 Task: Add Sprouts Organic Maple Pancake Syrup to the cart.
Action: Mouse moved to (931, 347)
Screenshot: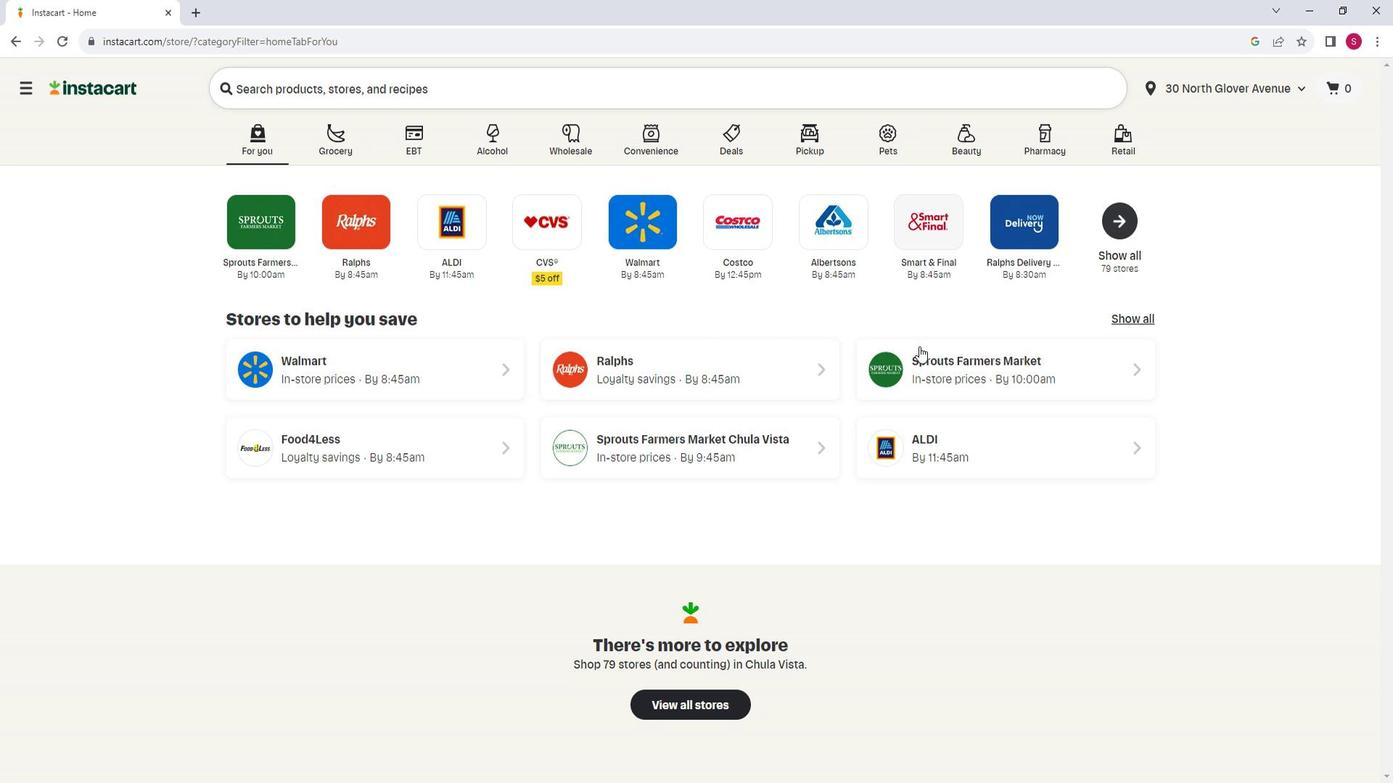 
Action: Mouse pressed left at (931, 347)
Screenshot: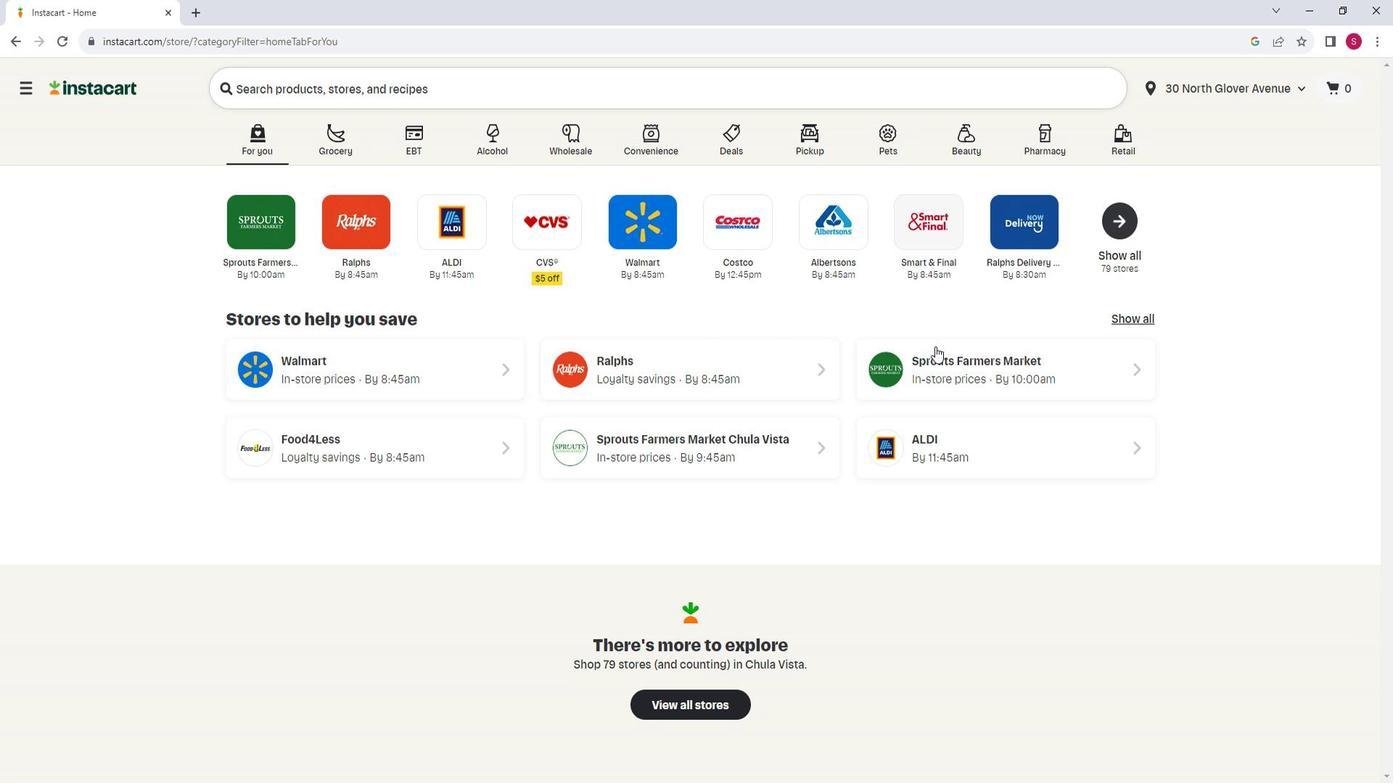 
Action: Mouse moved to (126, 437)
Screenshot: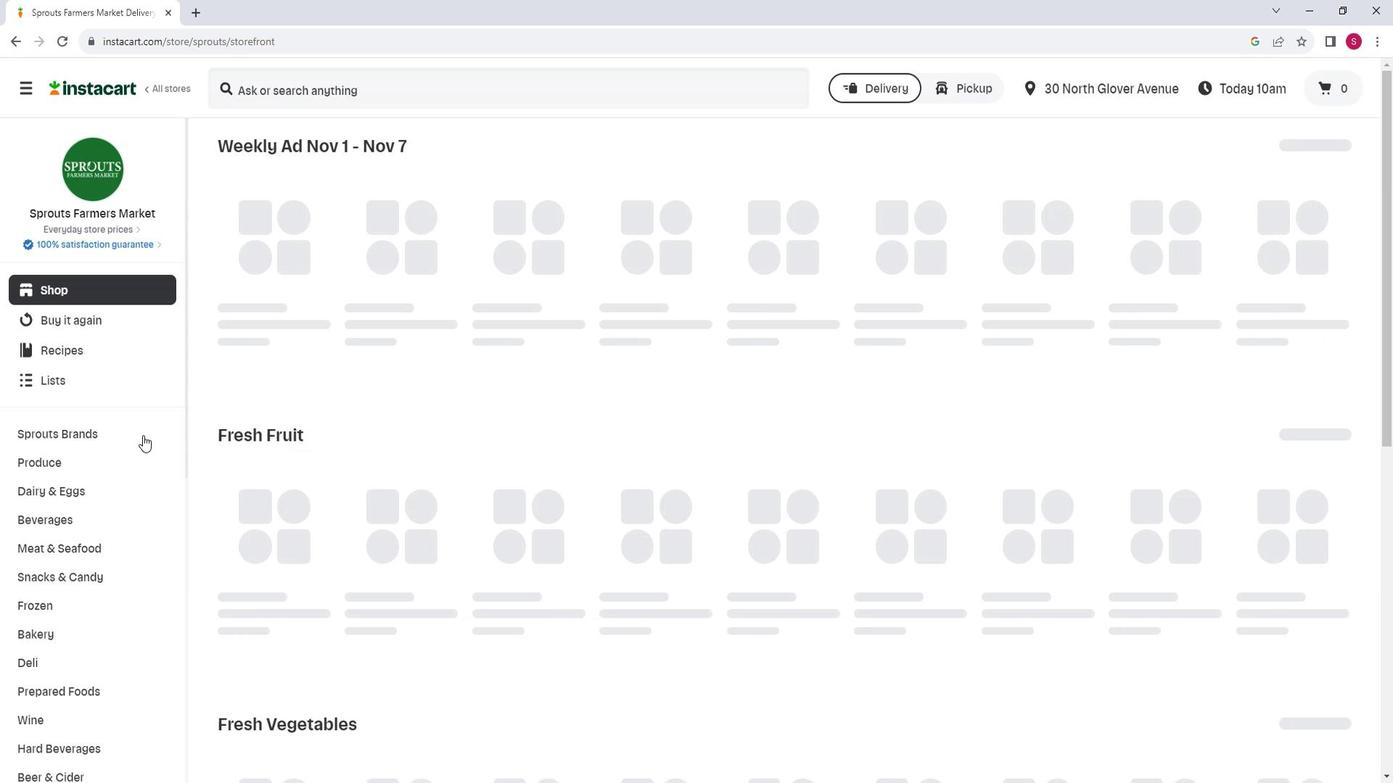 
Action: Mouse scrolled (126, 436) with delta (0, 0)
Screenshot: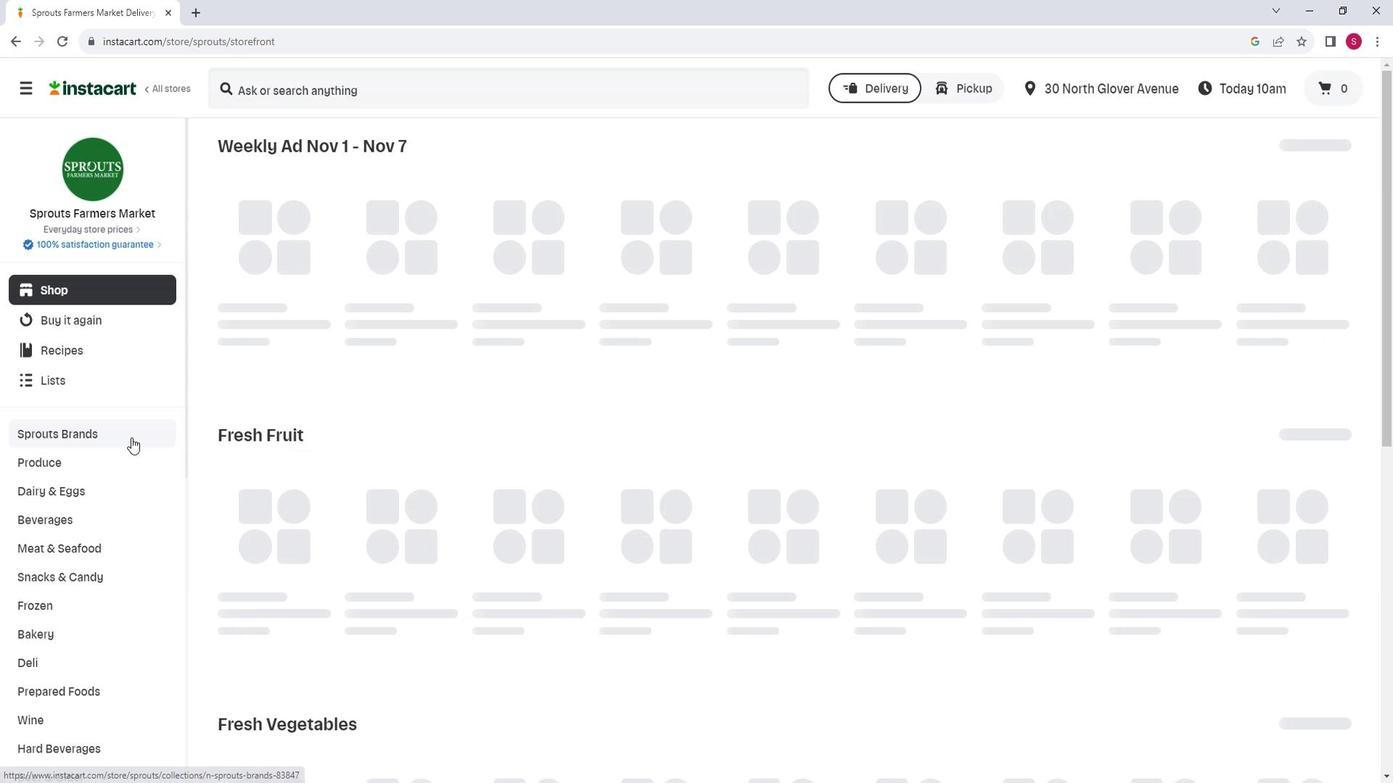 
Action: Mouse moved to (128, 435)
Screenshot: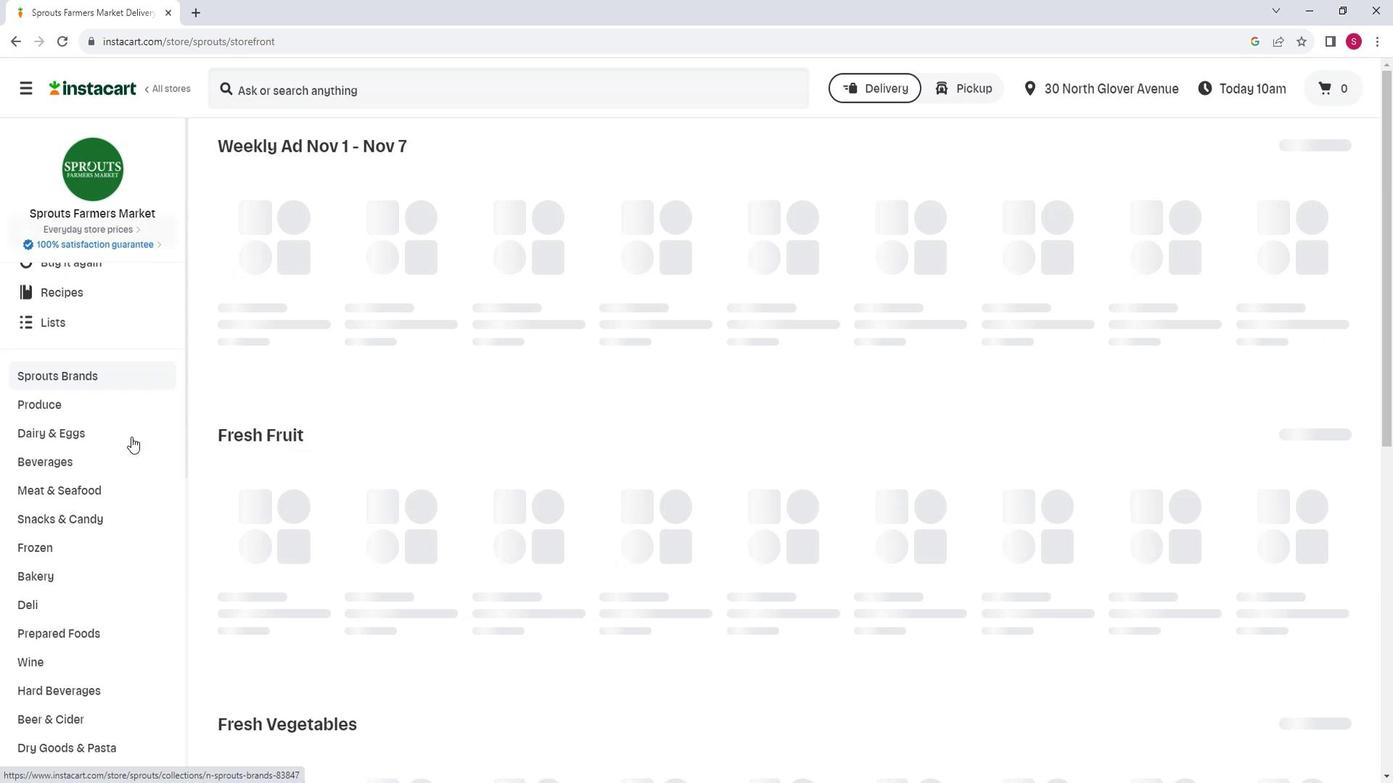 
Action: Mouse scrolled (128, 434) with delta (0, 0)
Screenshot: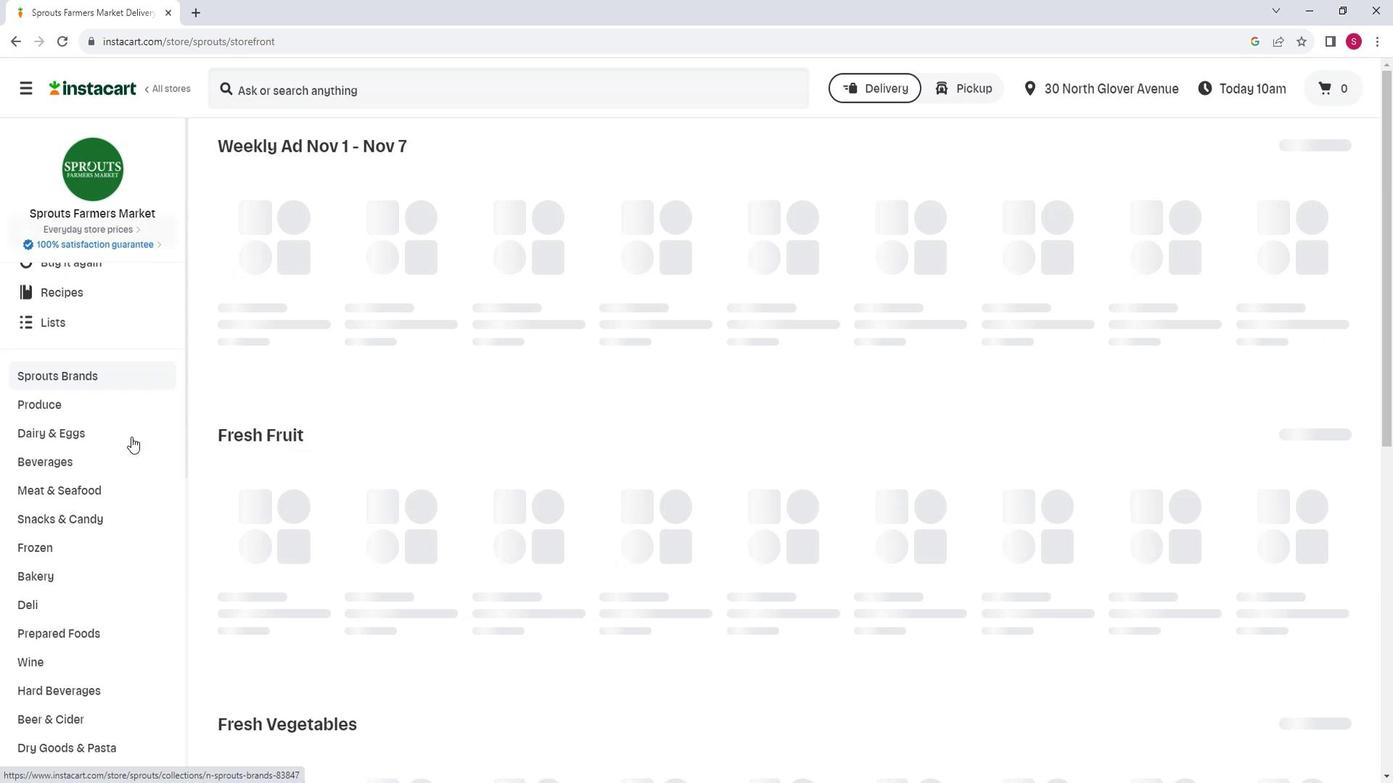 
Action: Mouse moved to (83, 735)
Screenshot: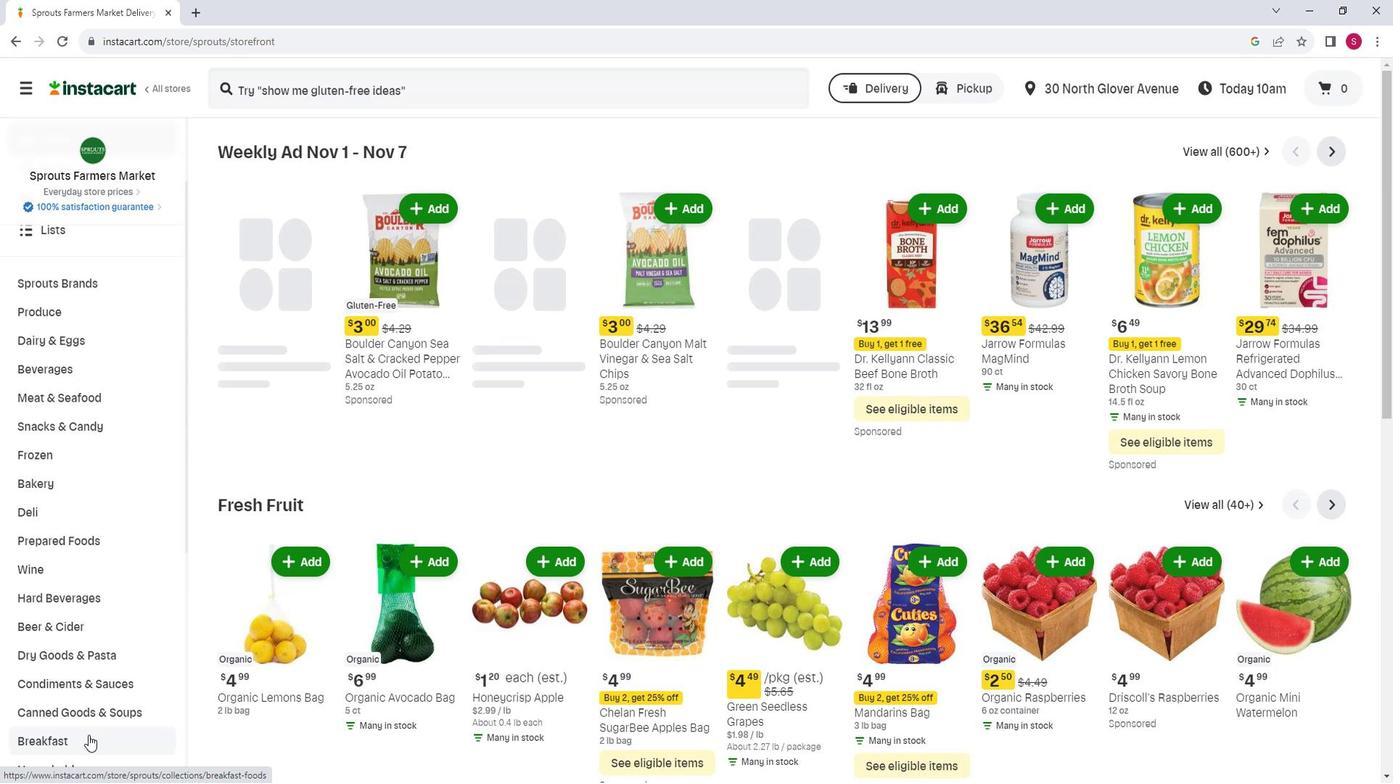 
Action: Mouse pressed left at (83, 735)
Screenshot: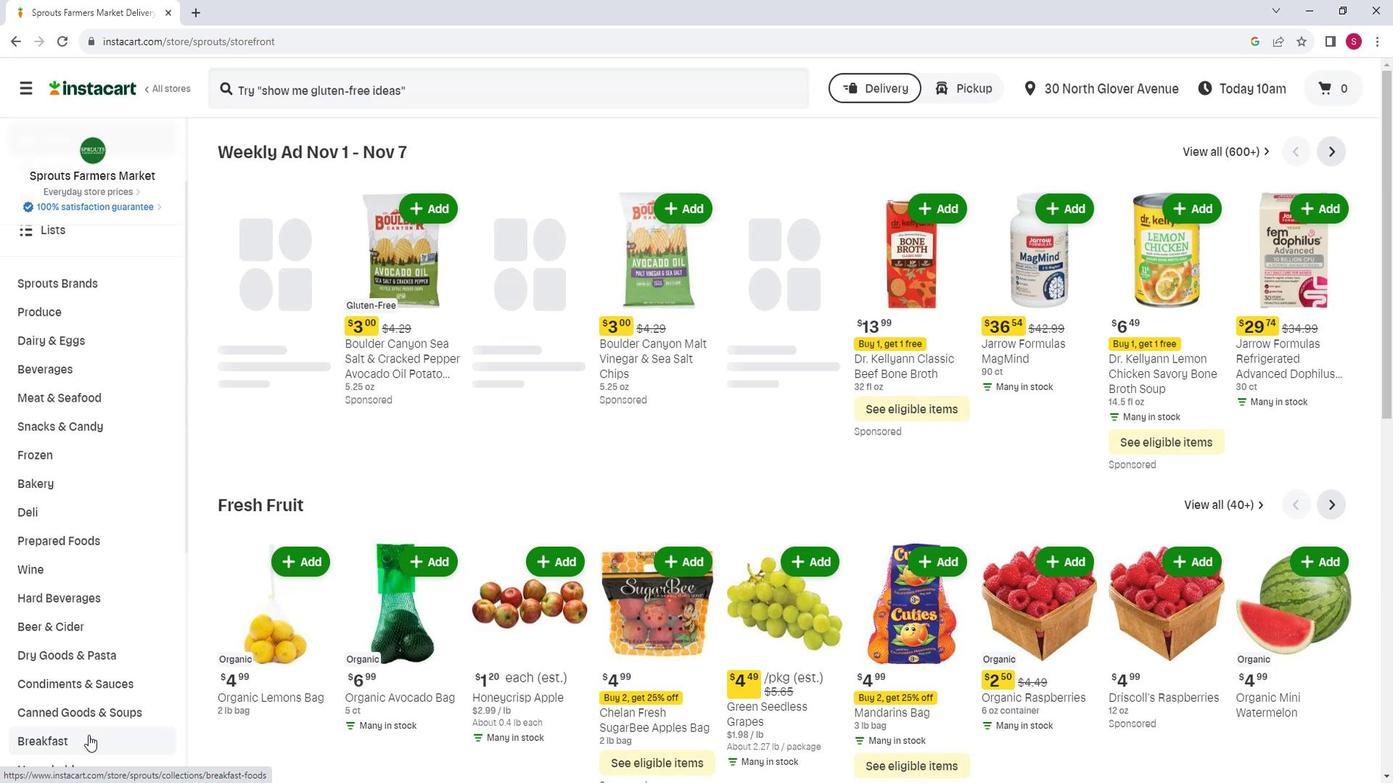 
Action: Mouse moved to (777, 194)
Screenshot: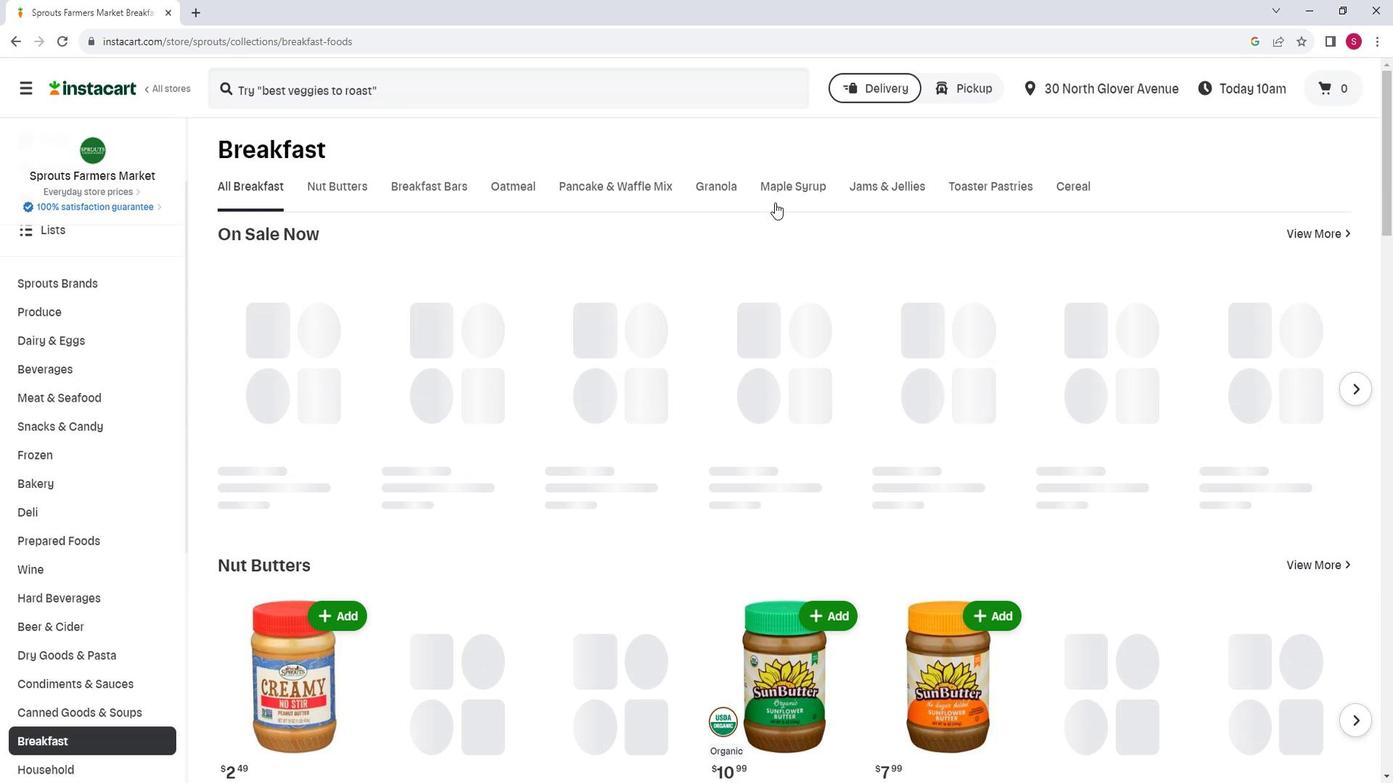 
Action: Mouse pressed left at (777, 194)
Screenshot: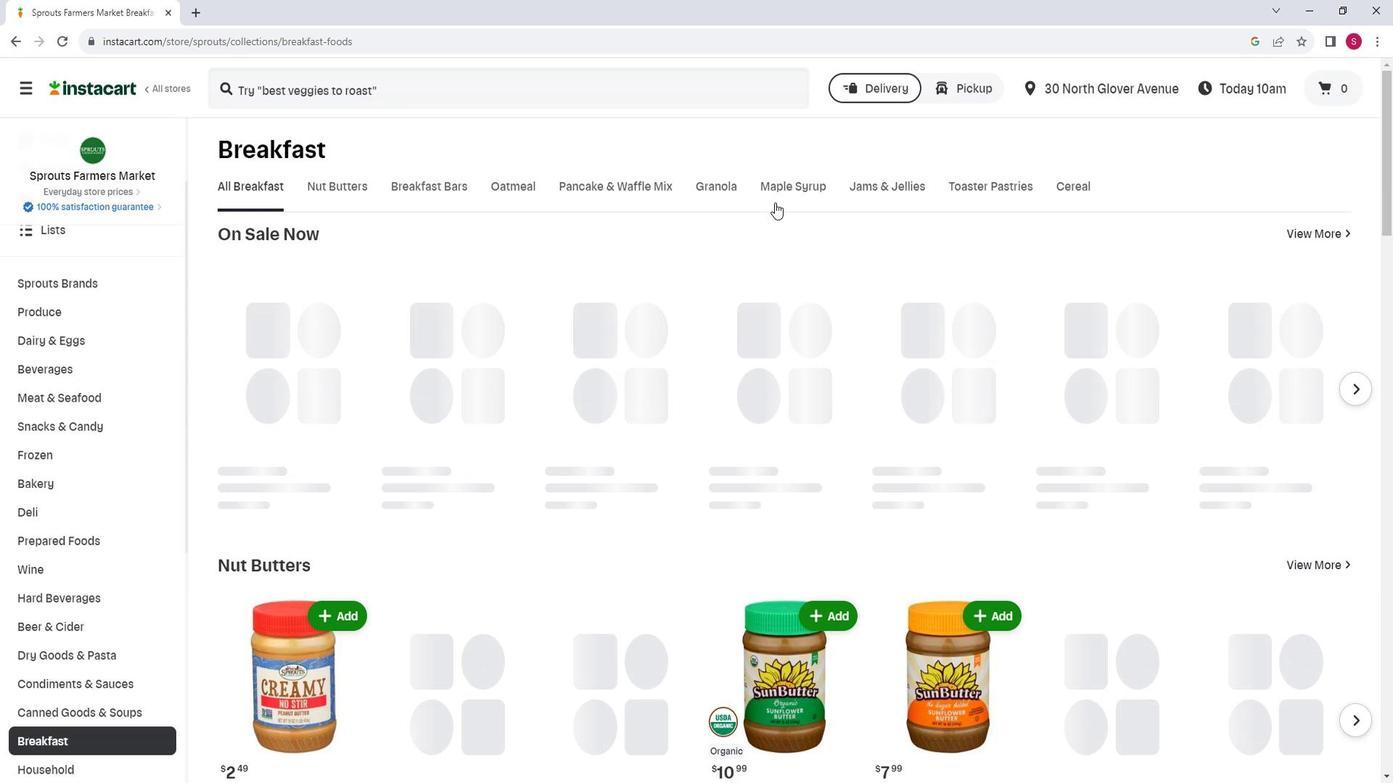 
Action: Mouse moved to (440, 314)
Screenshot: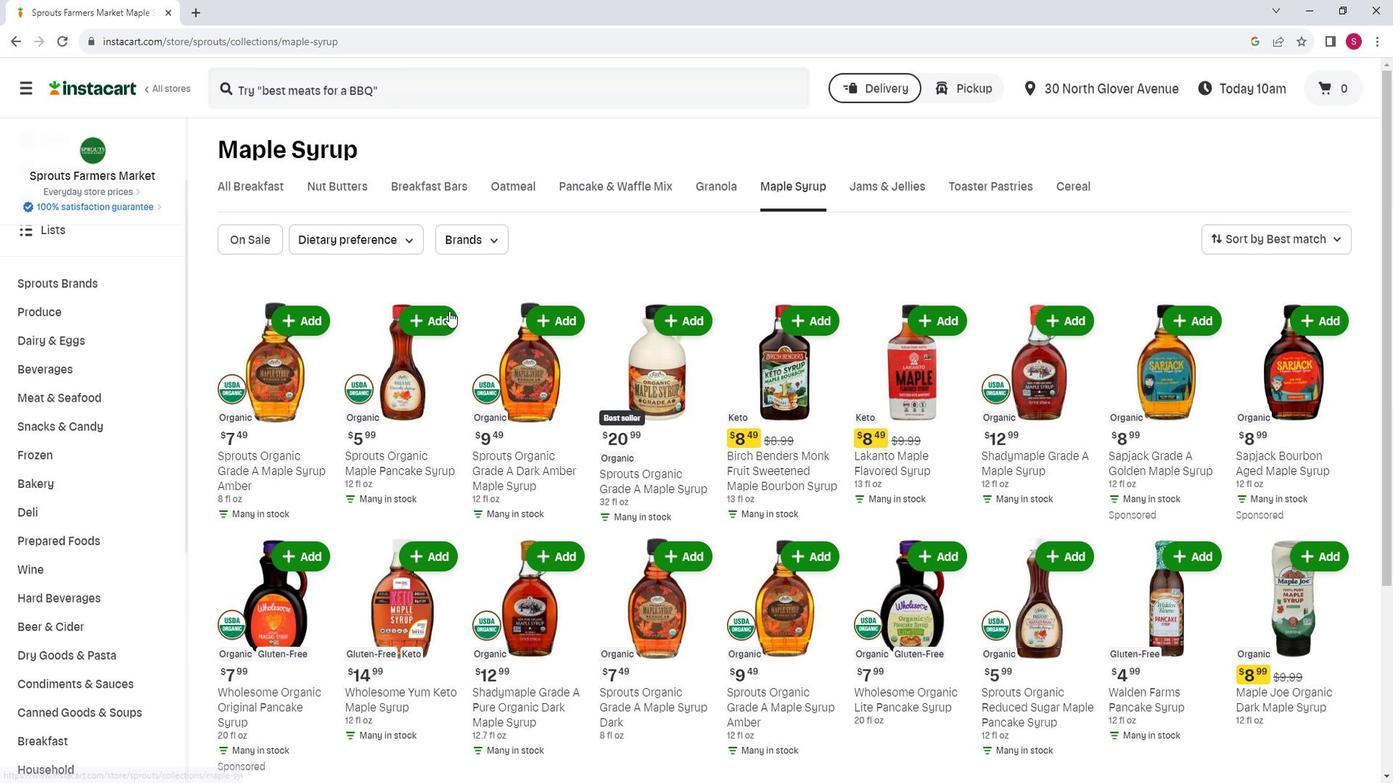 
Action: Mouse pressed left at (440, 314)
Screenshot: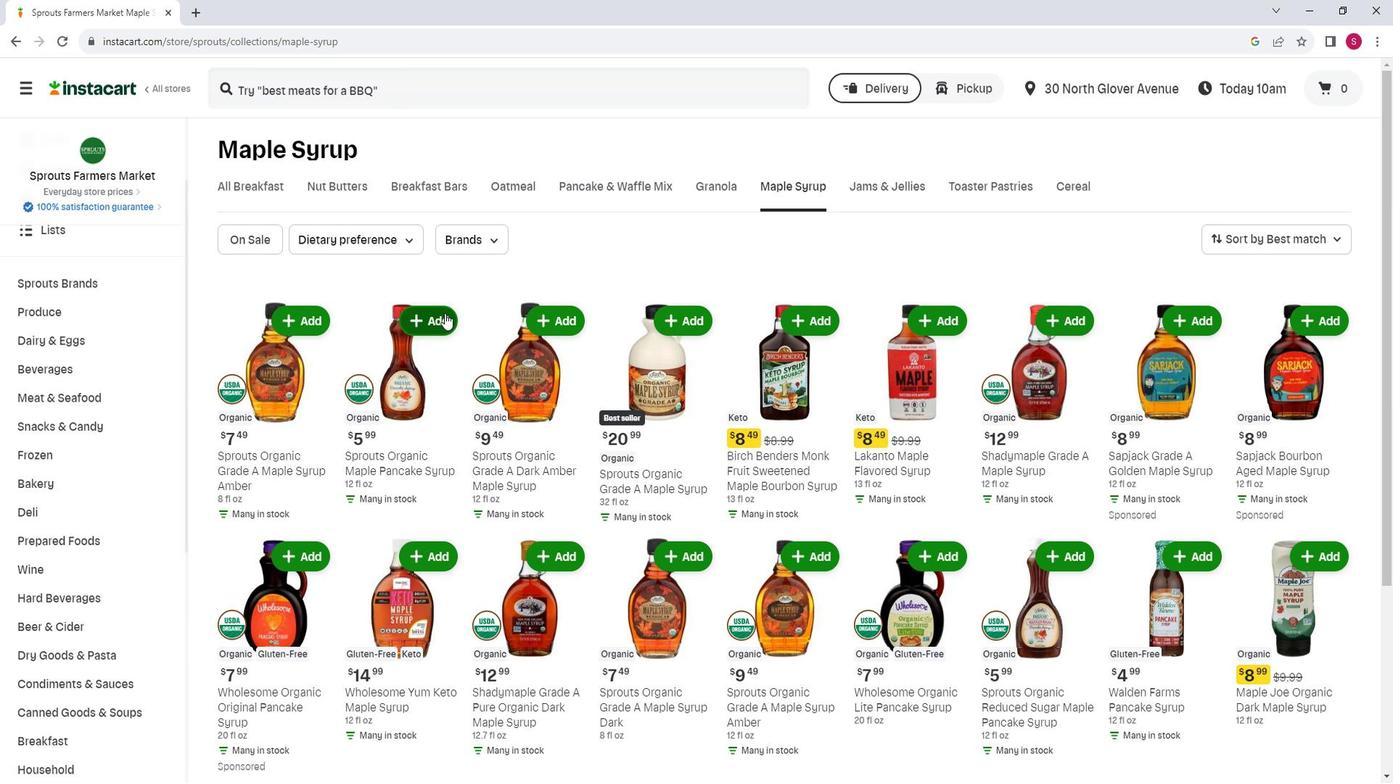 
Action: Mouse moved to (464, 295)
Screenshot: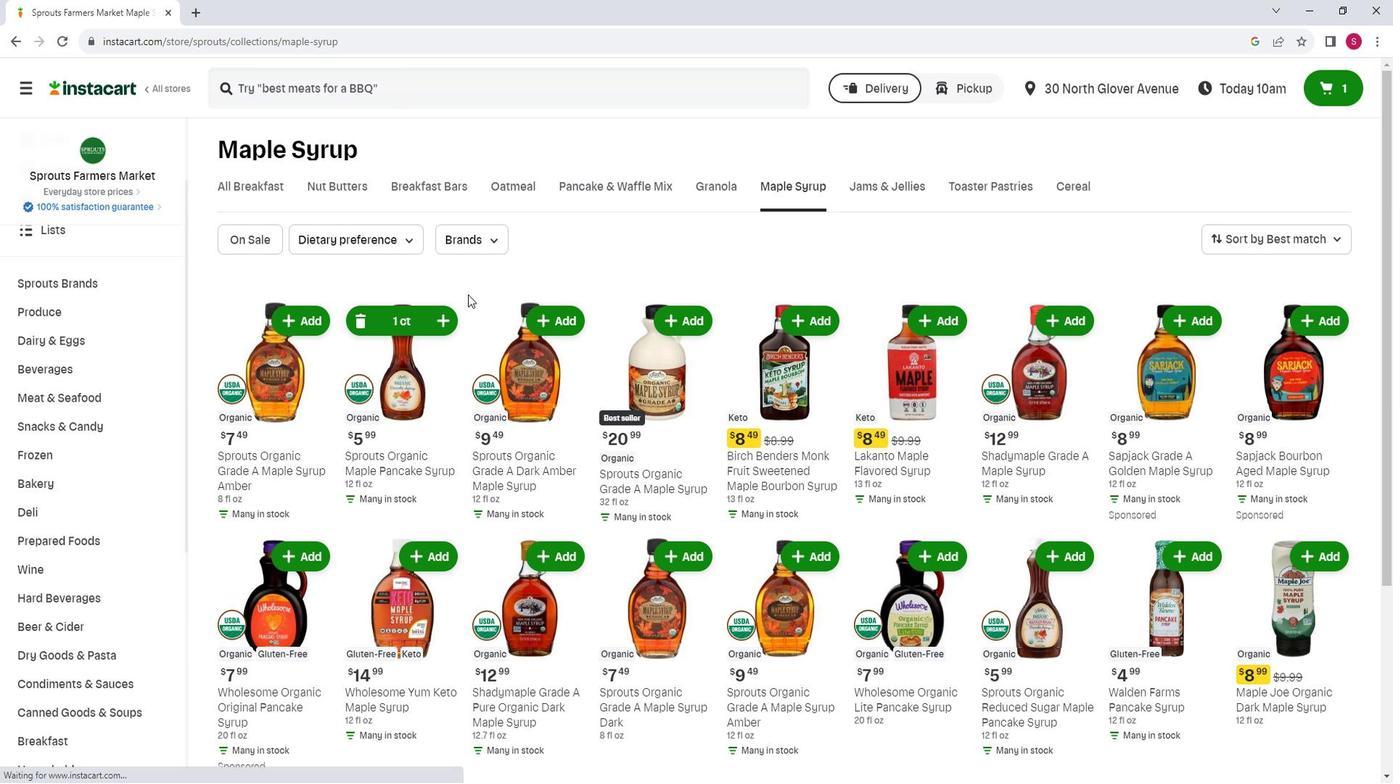 
